 Task: In the picture apply break text with text.
Action: Mouse moved to (149, 70)
Screenshot: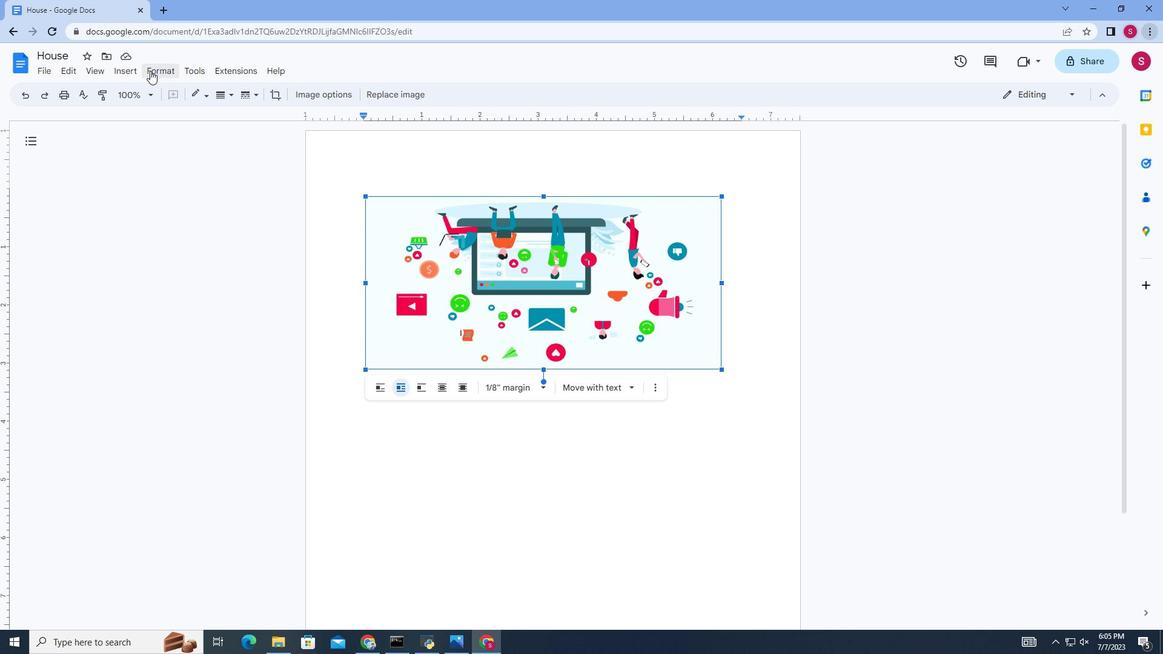 
Action: Mouse pressed left at (149, 70)
Screenshot: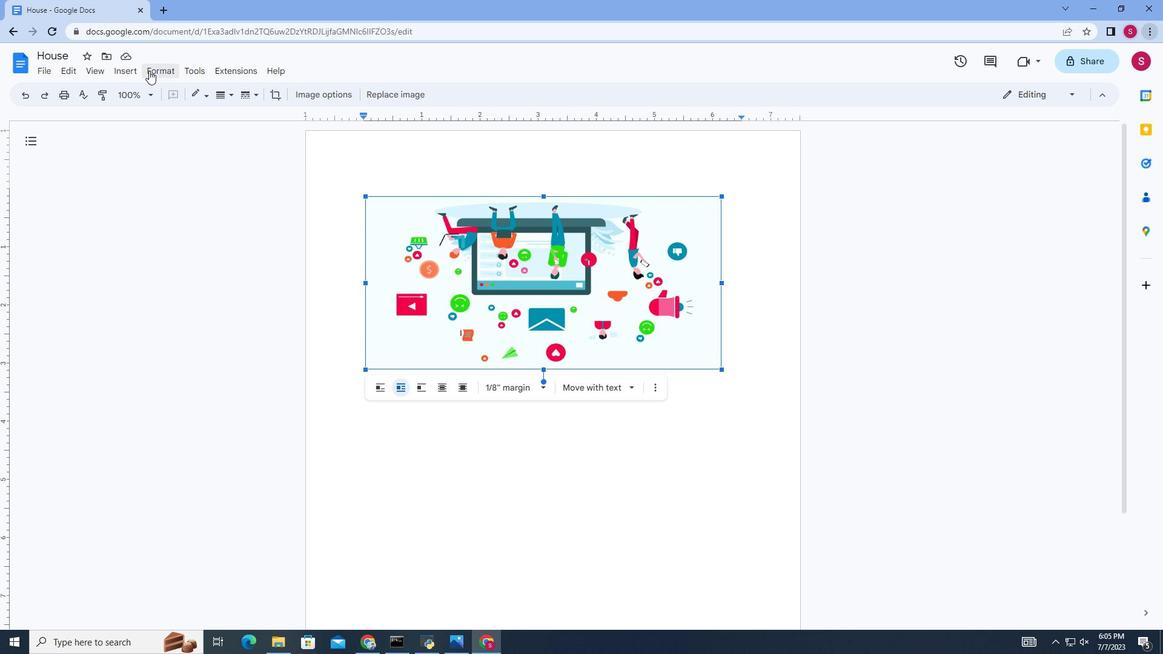 
Action: Mouse moved to (393, 367)
Screenshot: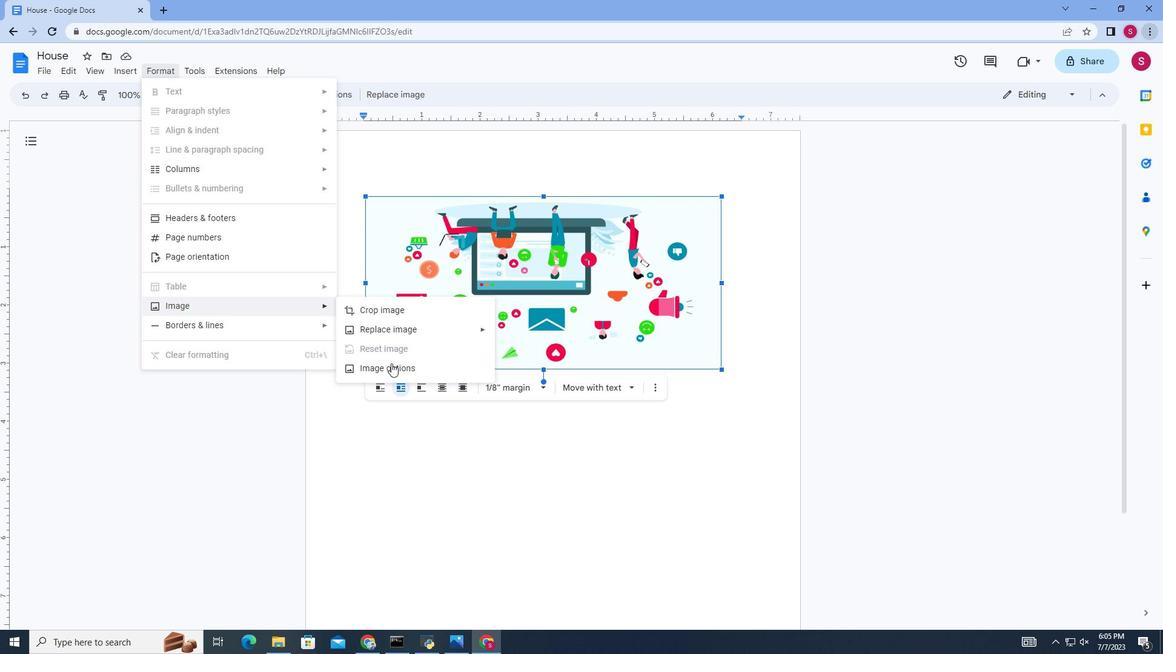 
Action: Mouse pressed left at (393, 367)
Screenshot: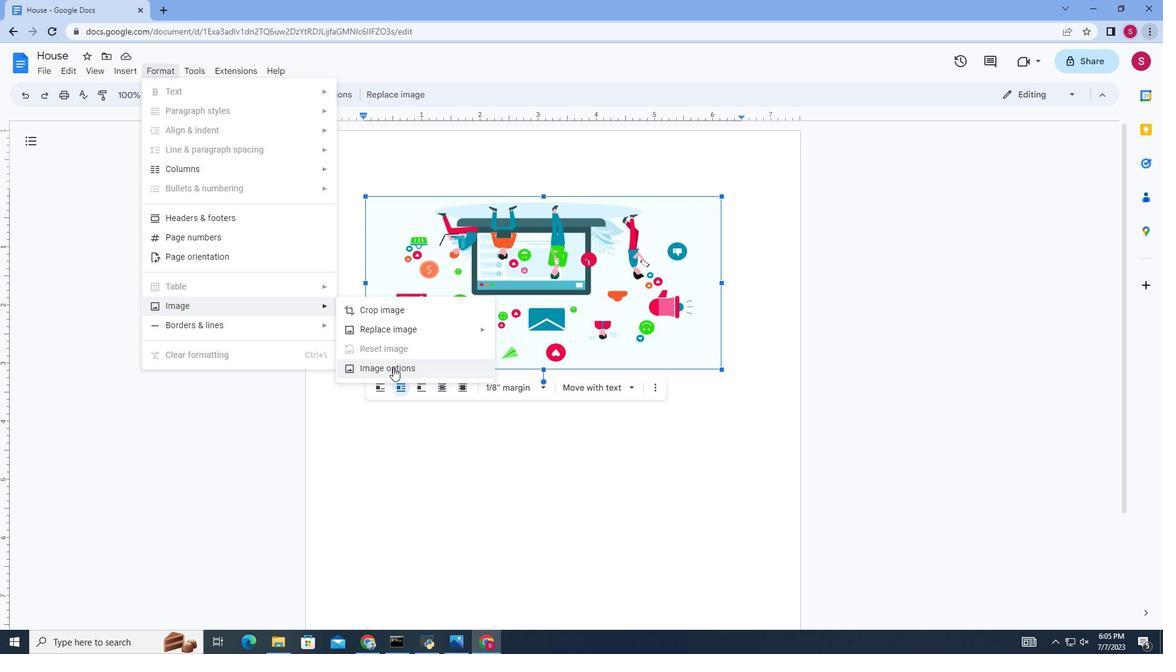 
Action: Mouse moved to (1081, 461)
Screenshot: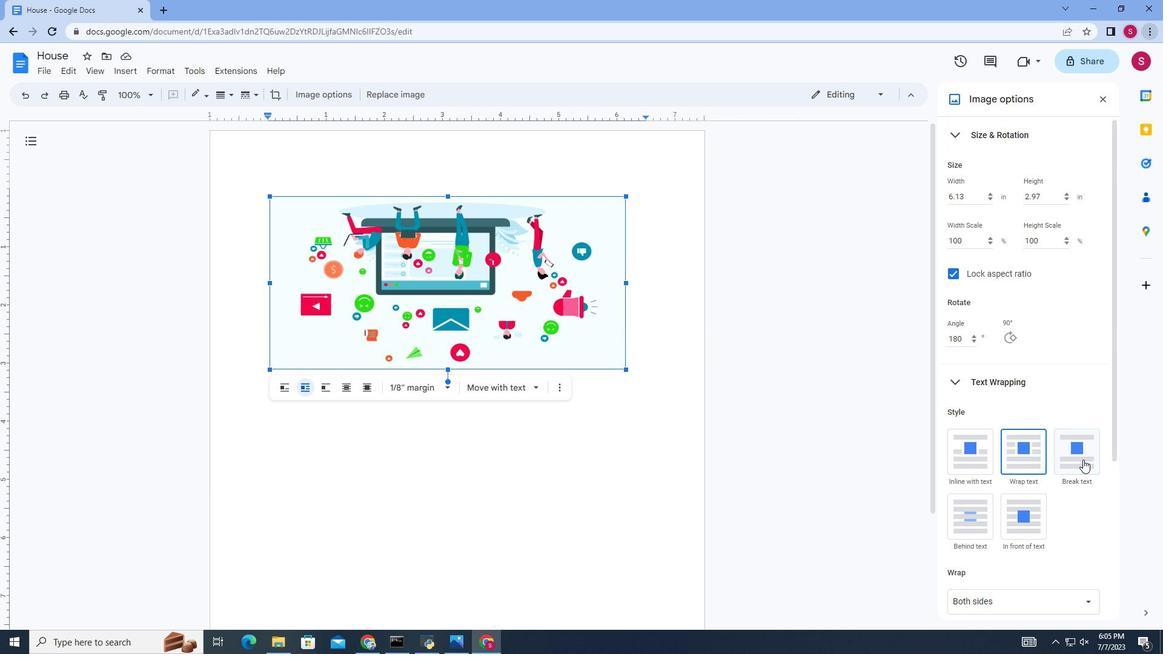 
Action: Mouse pressed left at (1081, 461)
Screenshot: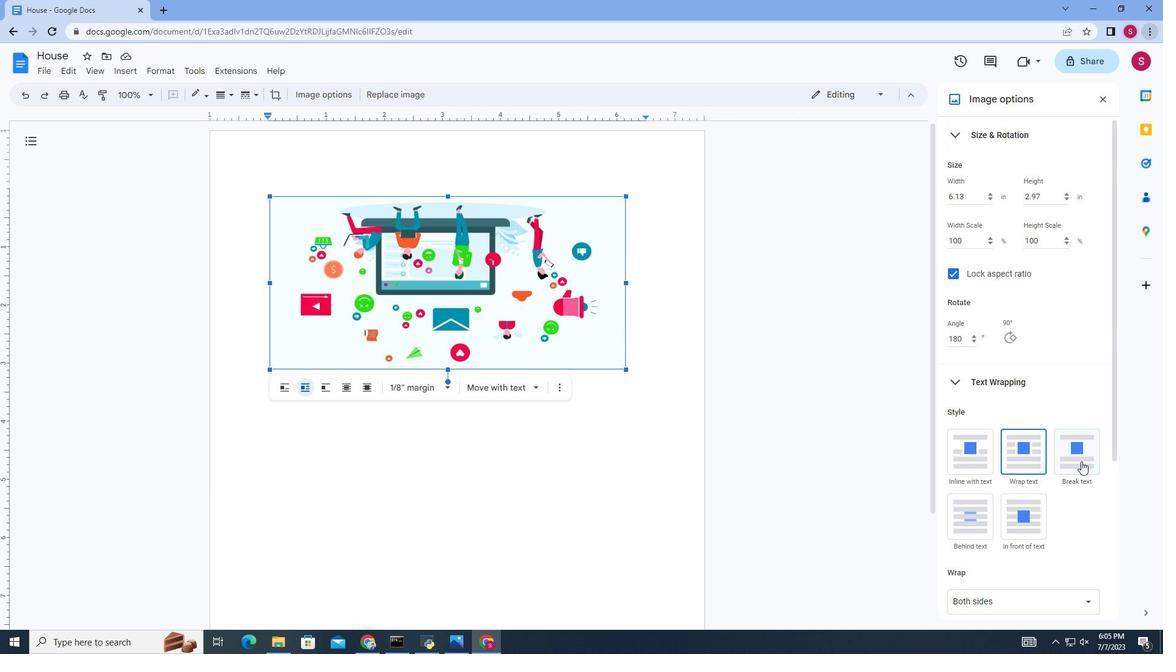 
